 Task: Create a rule from the Agile list, Priority changed -> Complete task in the project Transform if Priority Cleared then Complete Task.
Action: Mouse moved to (37, 343)
Screenshot: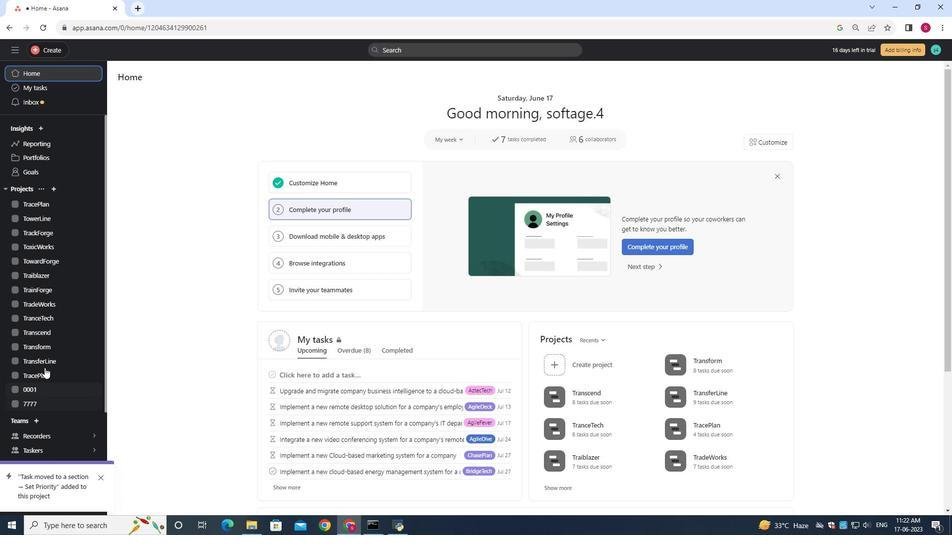 
Action: Mouse pressed left at (37, 343)
Screenshot: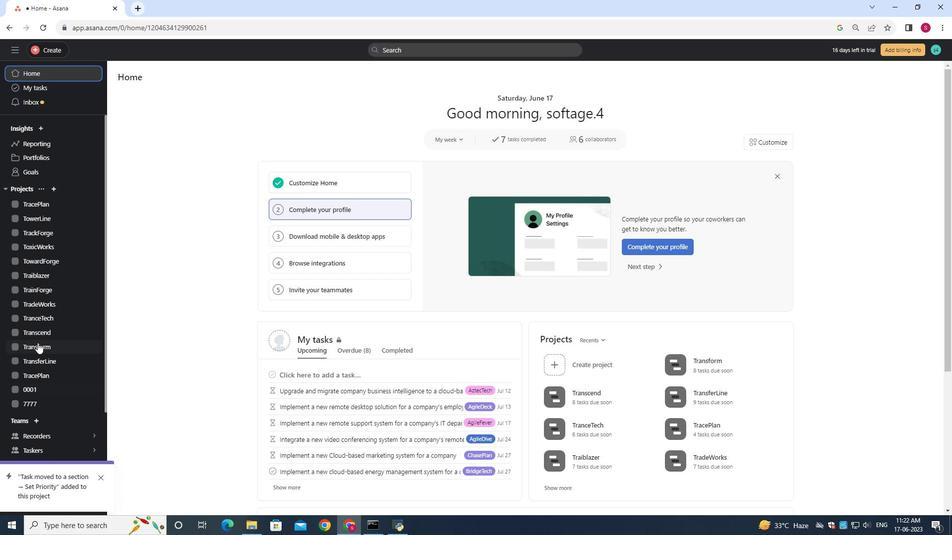 
Action: Mouse moved to (910, 80)
Screenshot: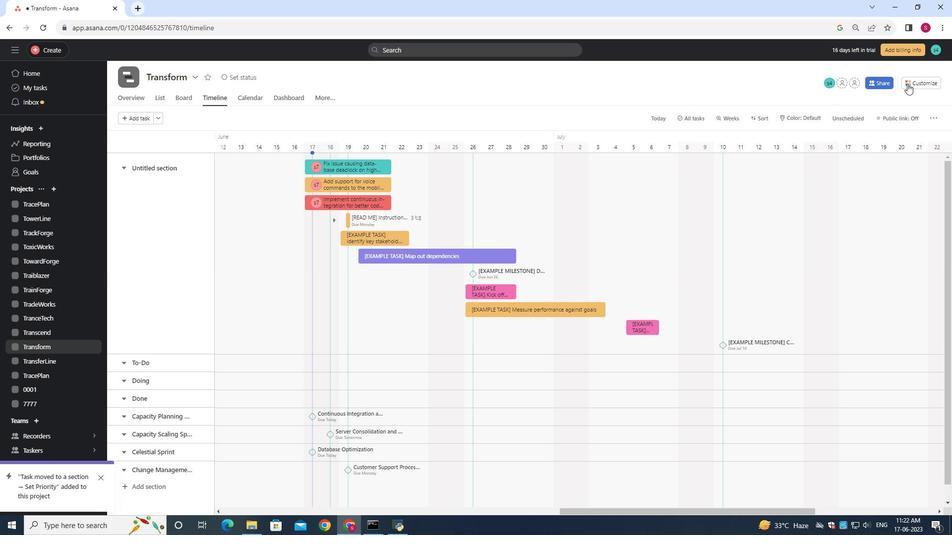 
Action: Mouse pressed left at (910, 80)
Screenshot: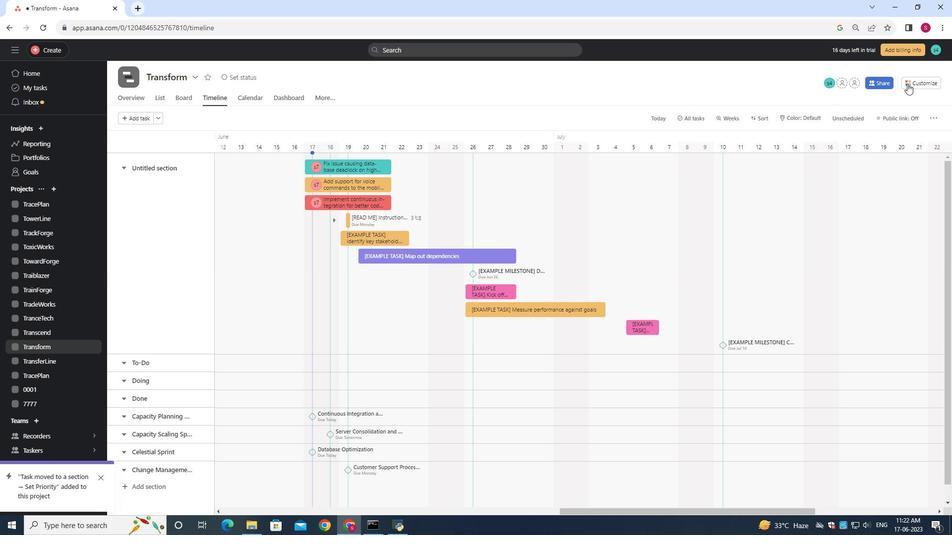
Action: Mouse moved to (758, 218)
Screenshot: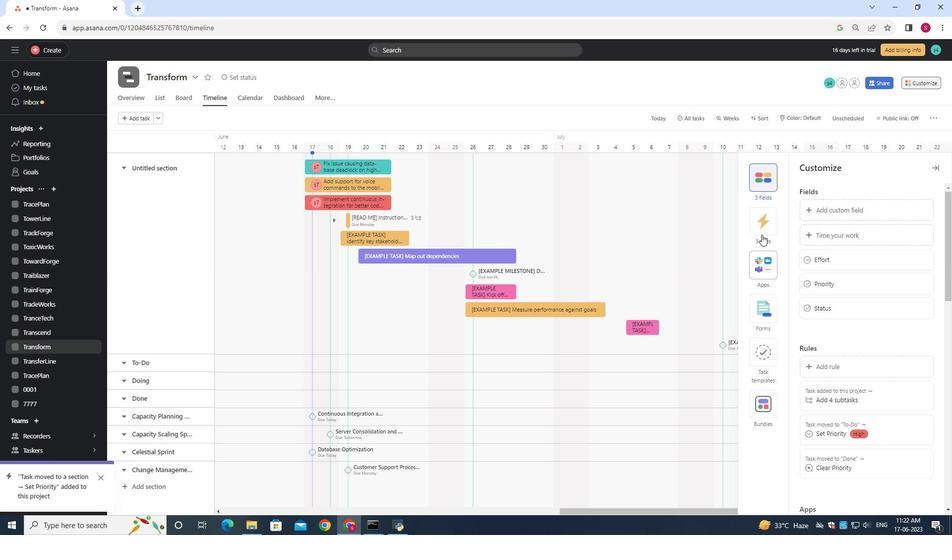
Action: Mouse pressed left at (758, 218)
Screenshot: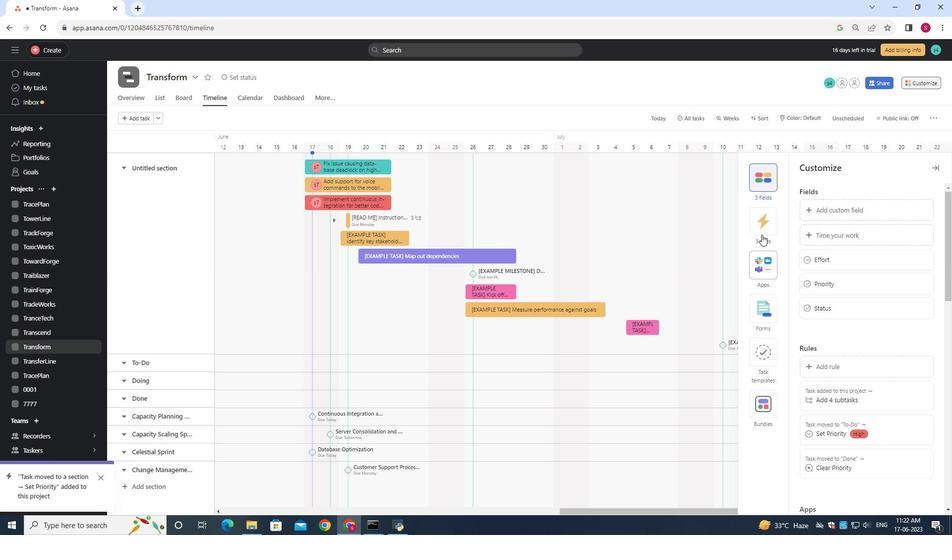 
Action: Mouse moved to (833, 211)
Screenshot: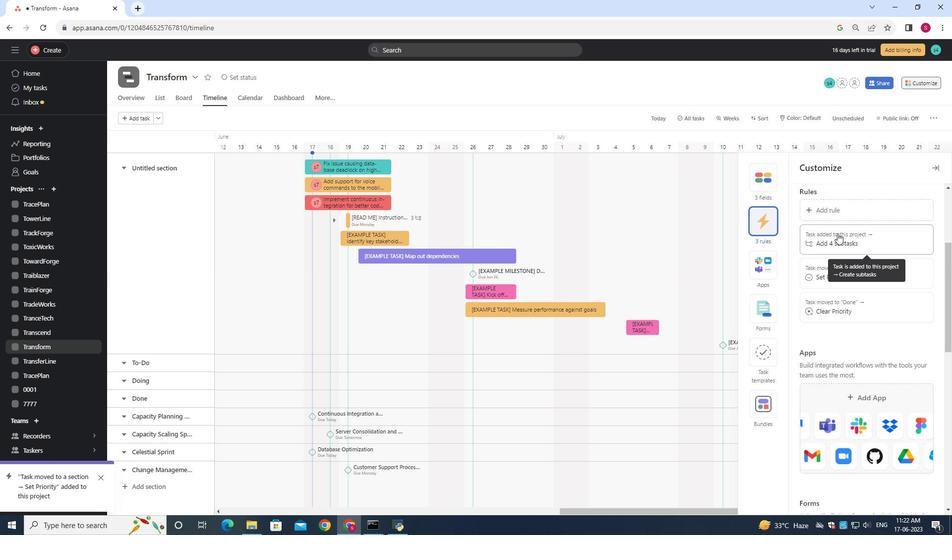 
Action: Mouse pressed left at (833, 211)
Screenshot: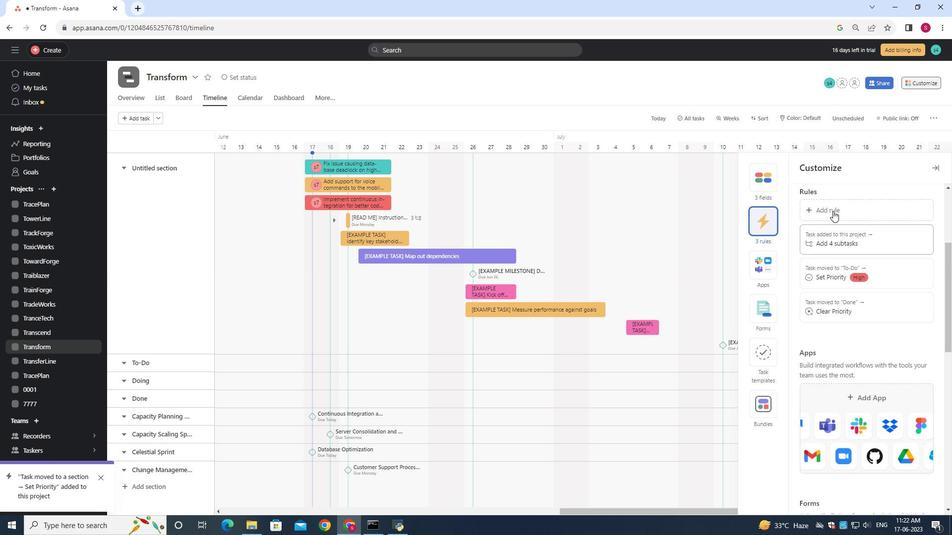 
Action: Mouse moved to (241, 144)
Screenshot: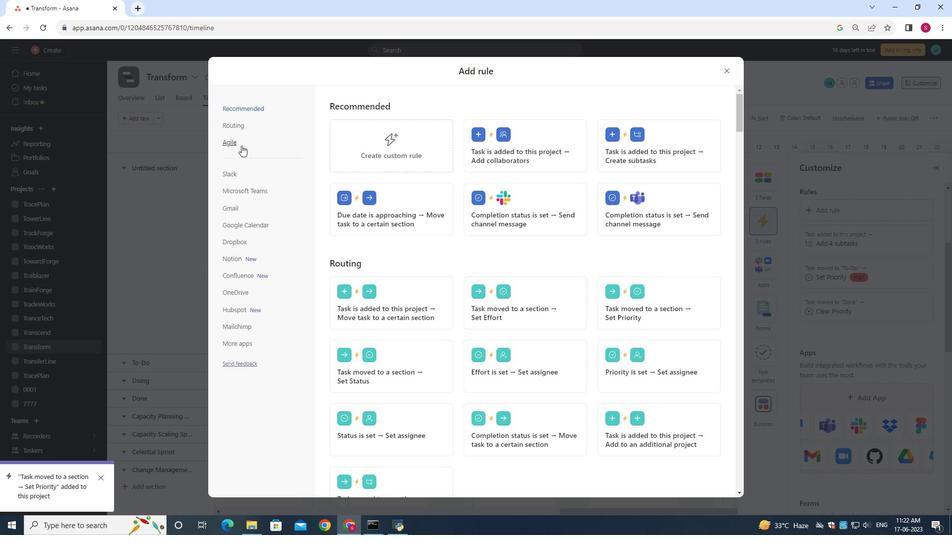 
Action: Mouse pressed left at (241, 144)
Screenshot: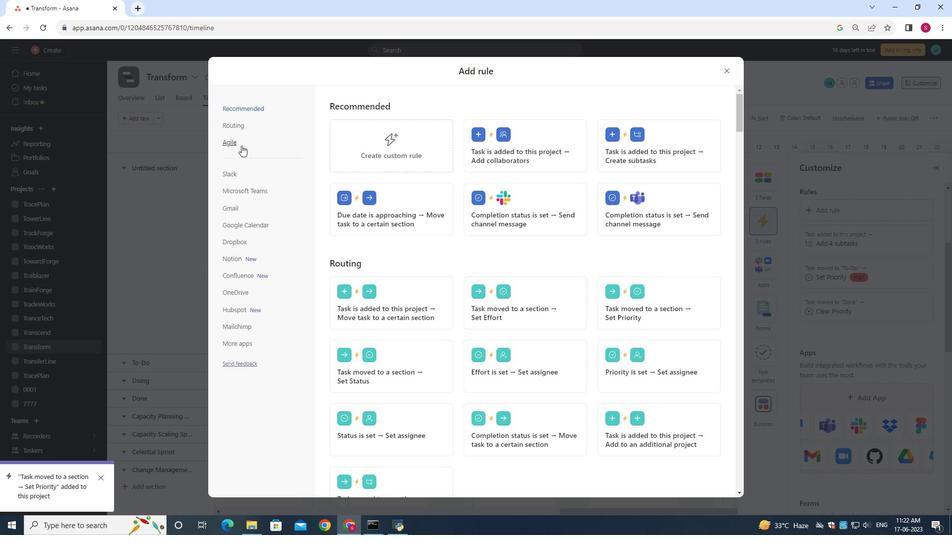 
Action: Mouse moved to (624, 149)
Screenshot: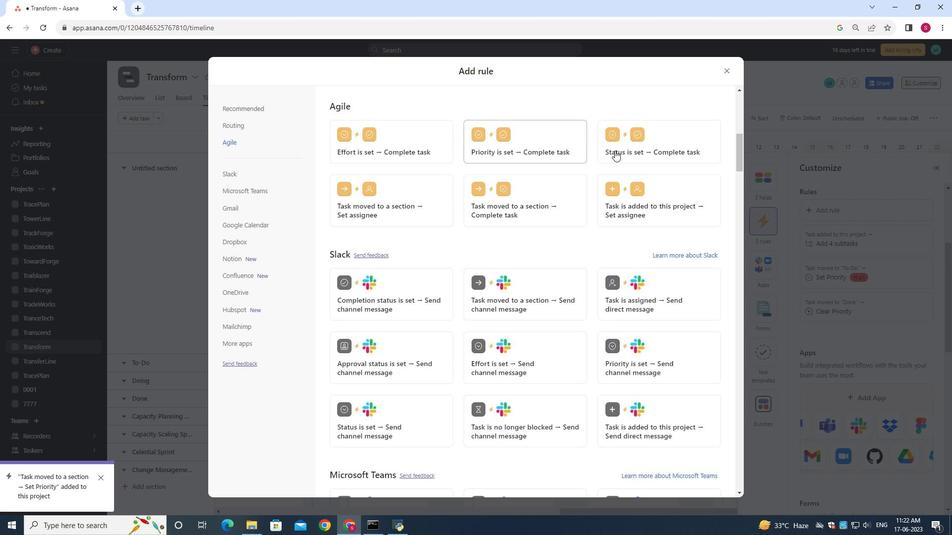 
Action: Mouse pressed left at (624, 149)
Screenshot: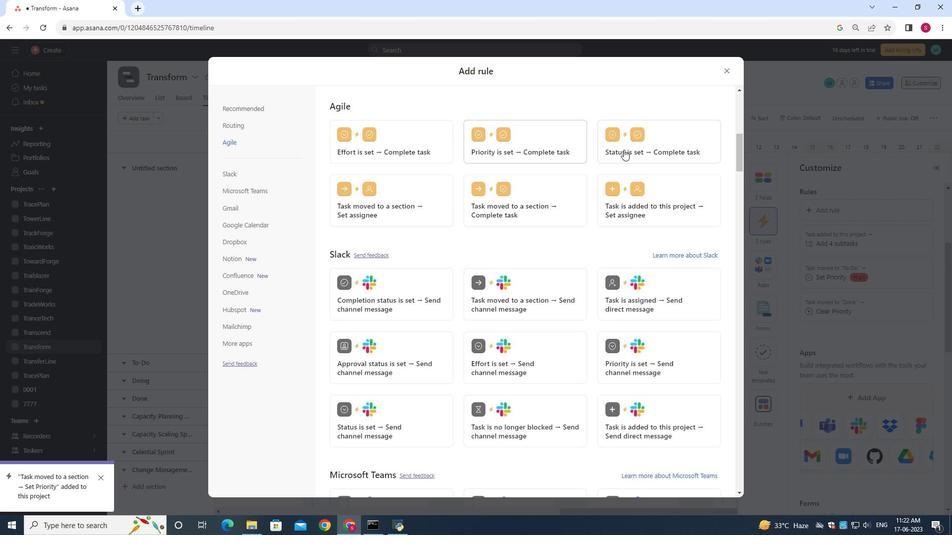 
Action: Mouse moved to (591, 164)
Screenshot: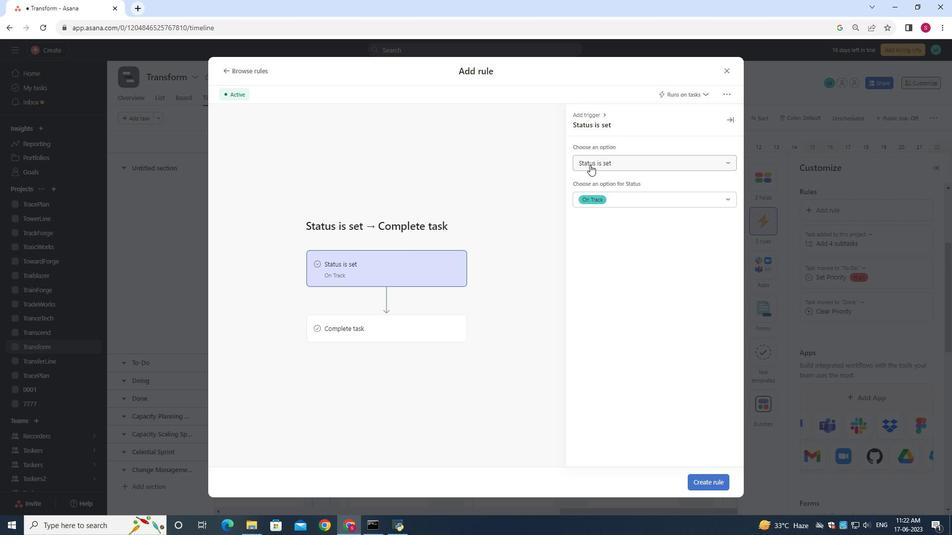 
Action: Mouse pressed left at (591, 164)
Screenshot: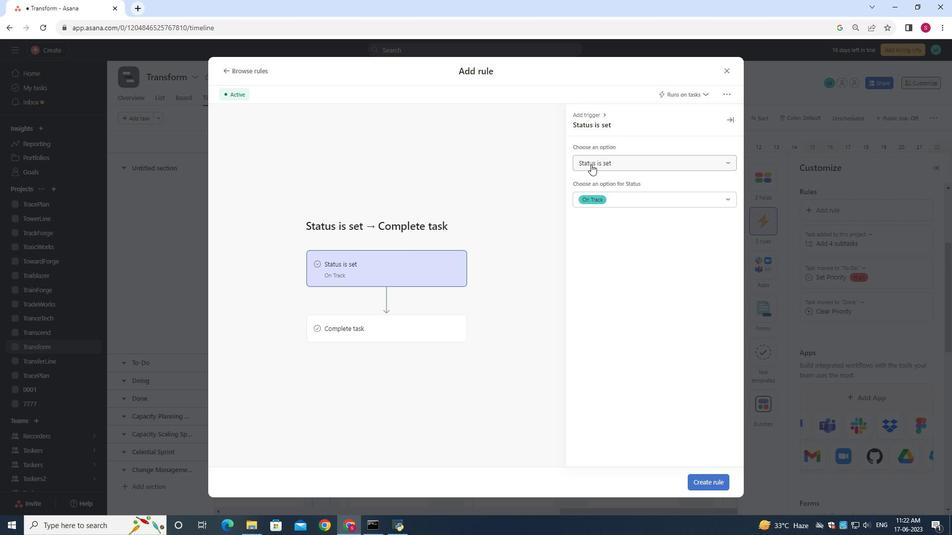 
Action: Mouse moved to (591, 166)
Screenshot: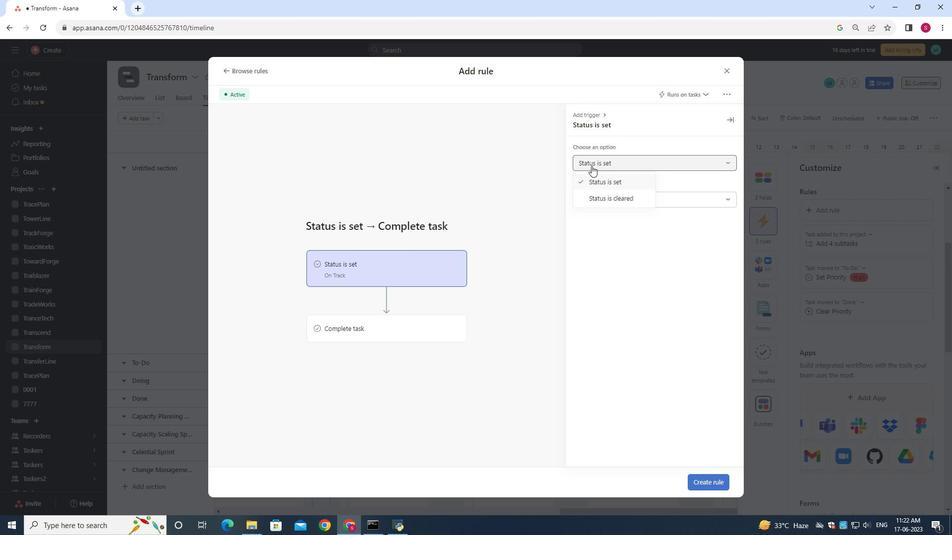 
Action: Mouse pressed left at (591, 166)
Screenshot: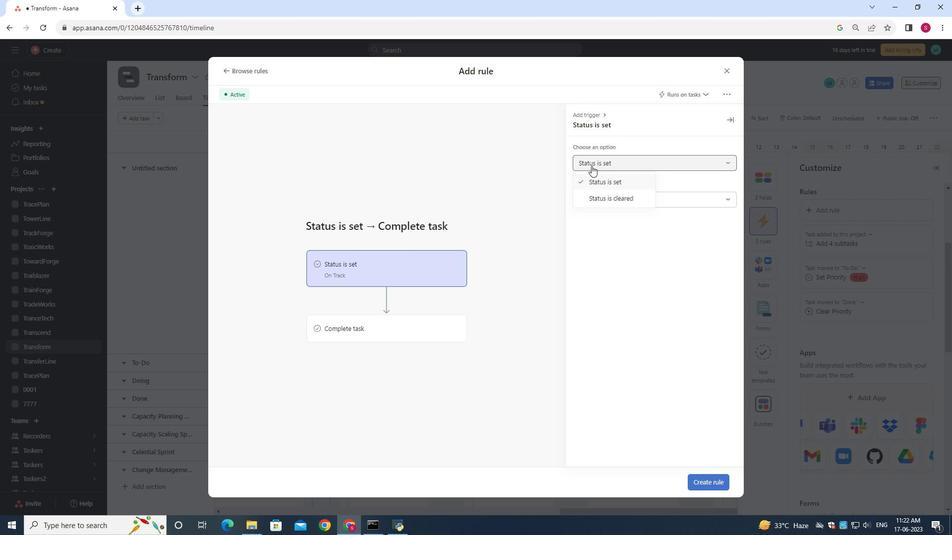 
Action: Mouse moved to (579, 165)
Screenshot: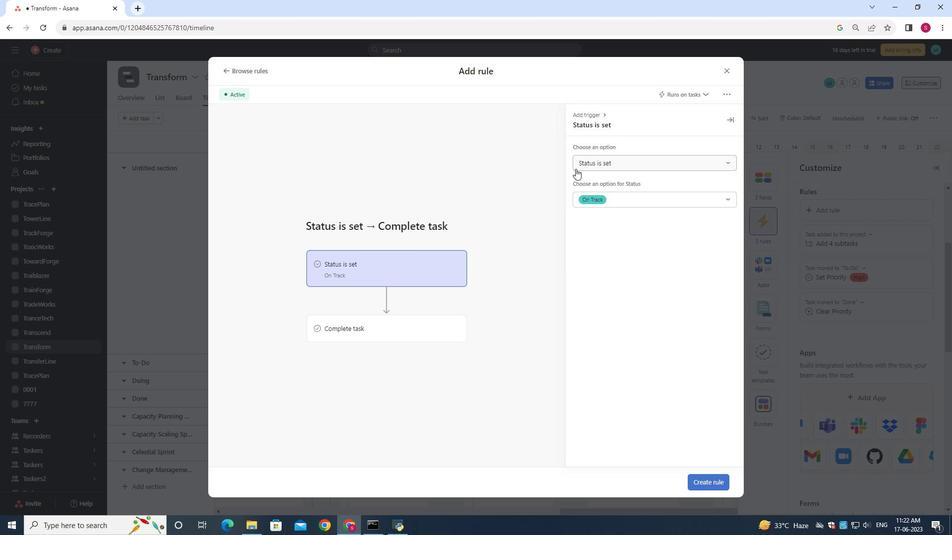 
Action: Mouse pressed left at (579, 165)
Screenshot: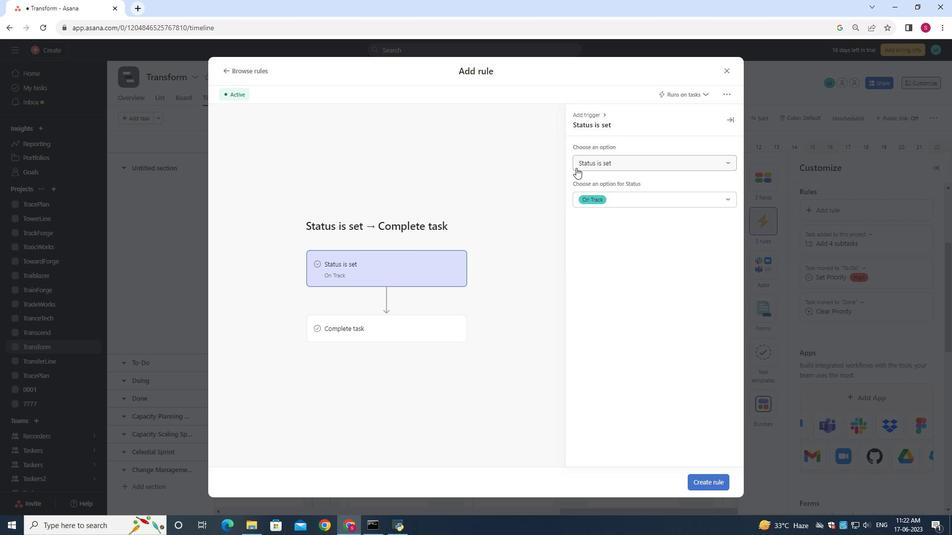 
Action: Mouse moved to (588, 196)
Screenshot: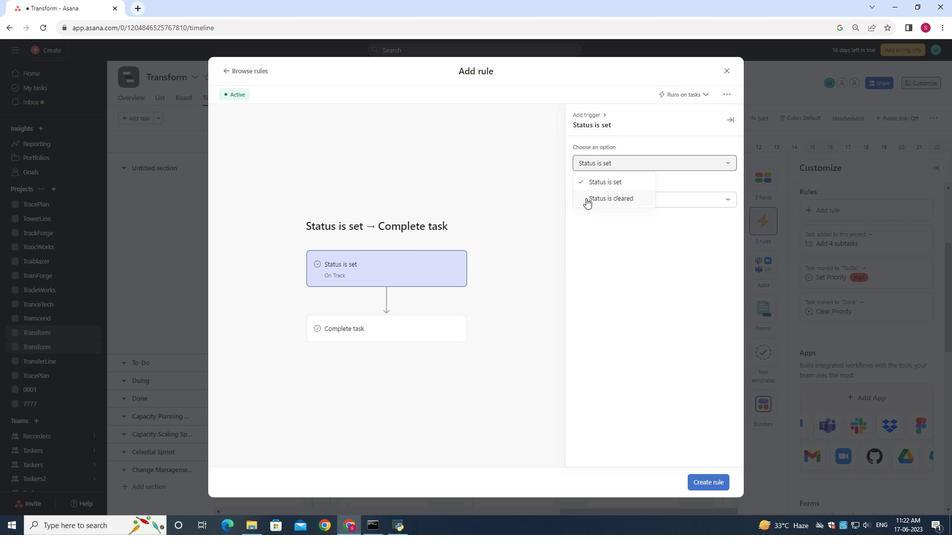 
Action: Mouse pressed left at (588, 196)
Screenshot: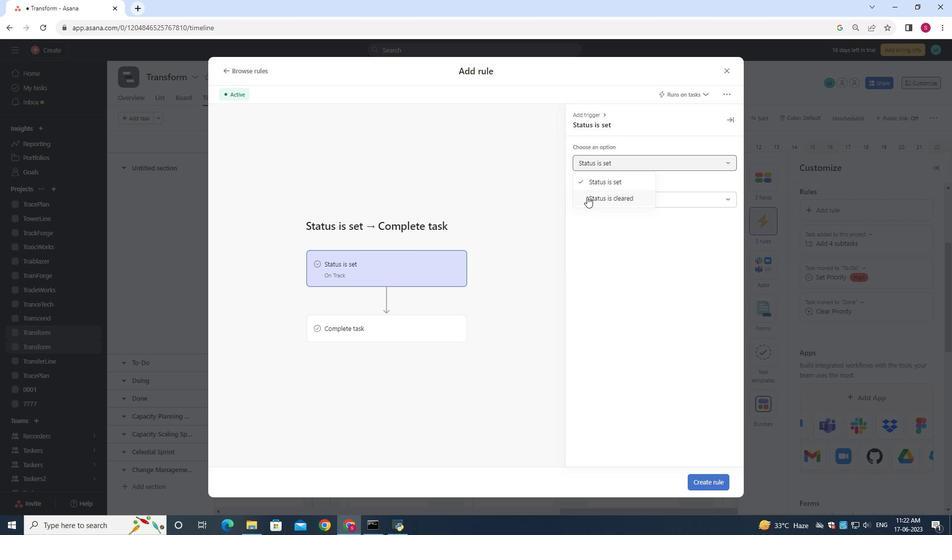 
Action: Mouse moved to (420, 320)
Screenshot: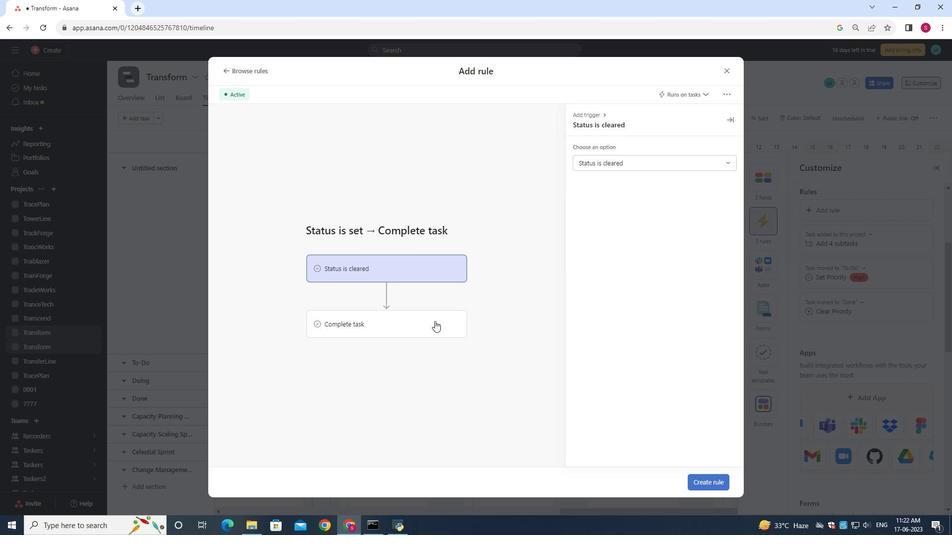 
Action: Mouse pressed left at (420, 320)
Screenshot: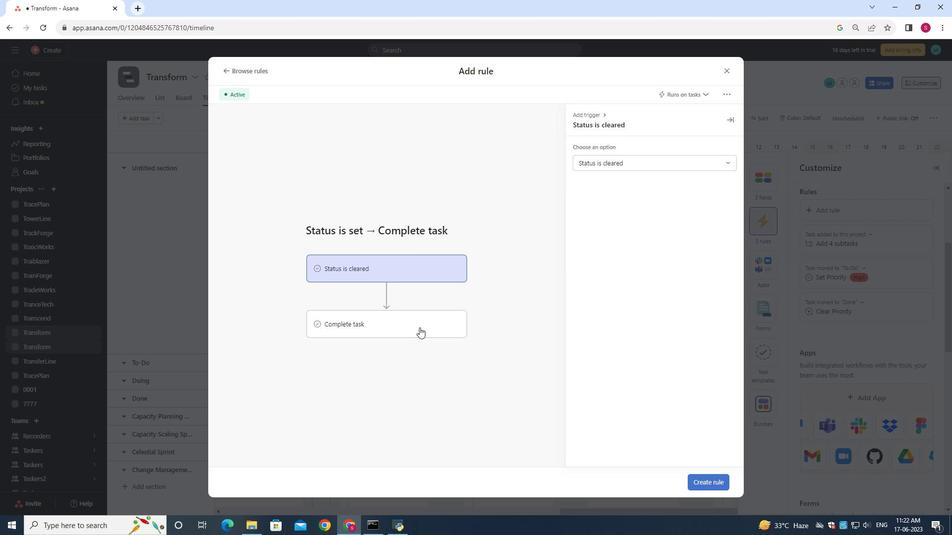 
Action: Mouse moved to (631, 158)
Screenshot: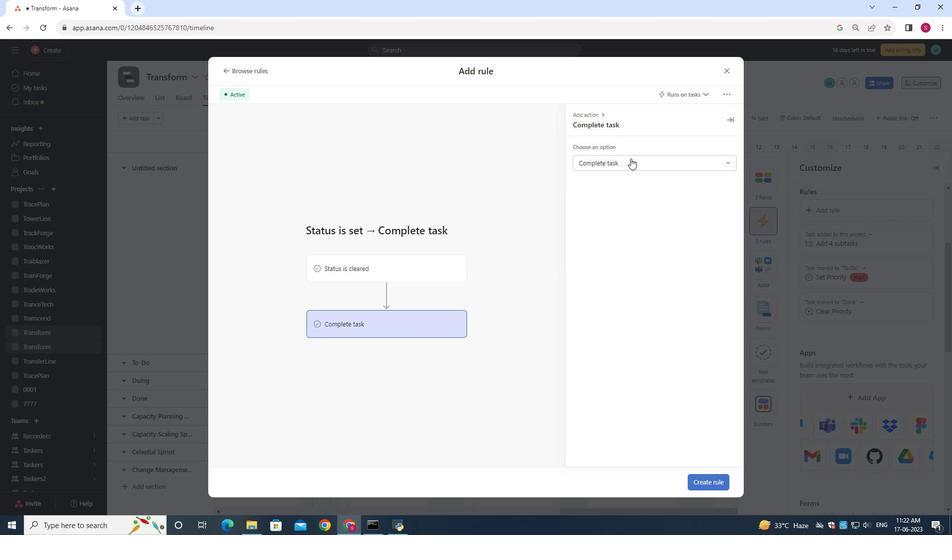 
Action: Mouse pressed left at (631, 158)
Screenshot: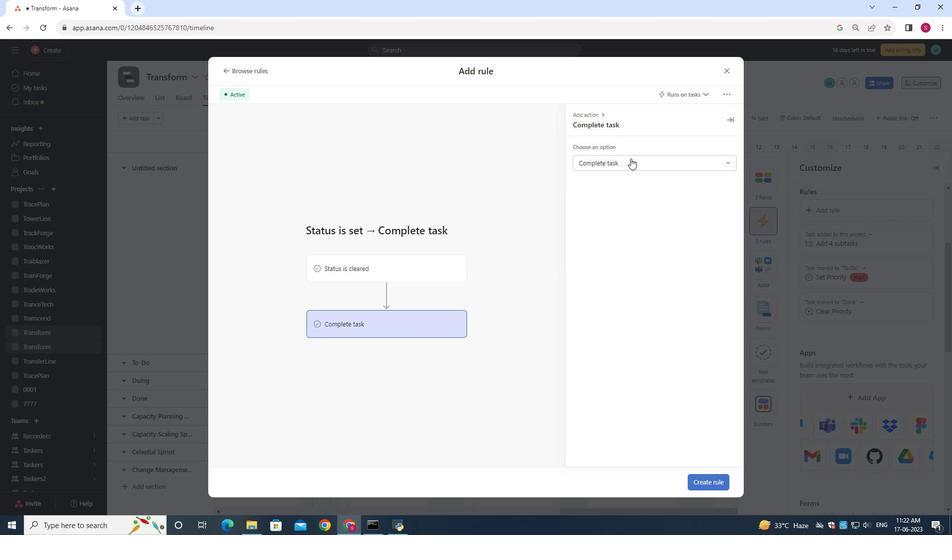 
Action: Mouse moved to (623, 185)
Screenshot: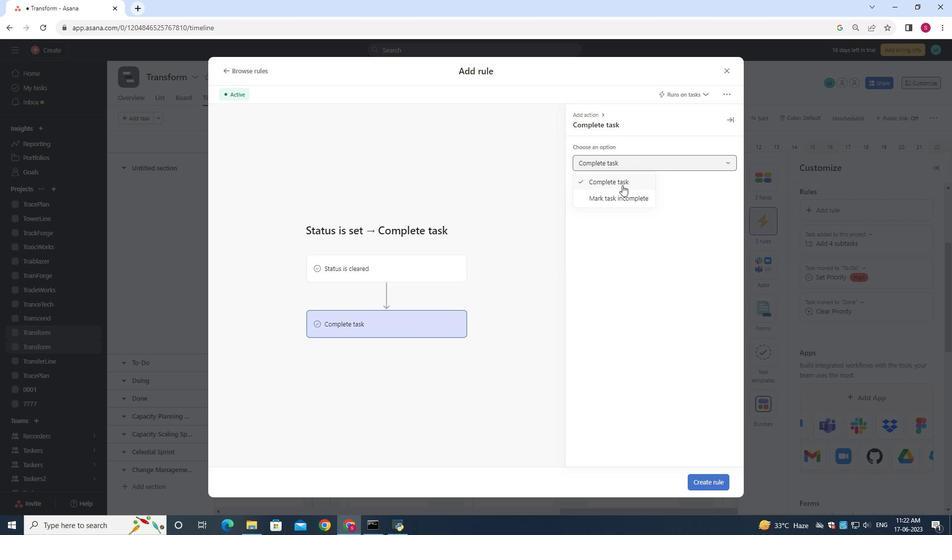 
Action: Mouse pressed left at (623, 185)
Screenshot: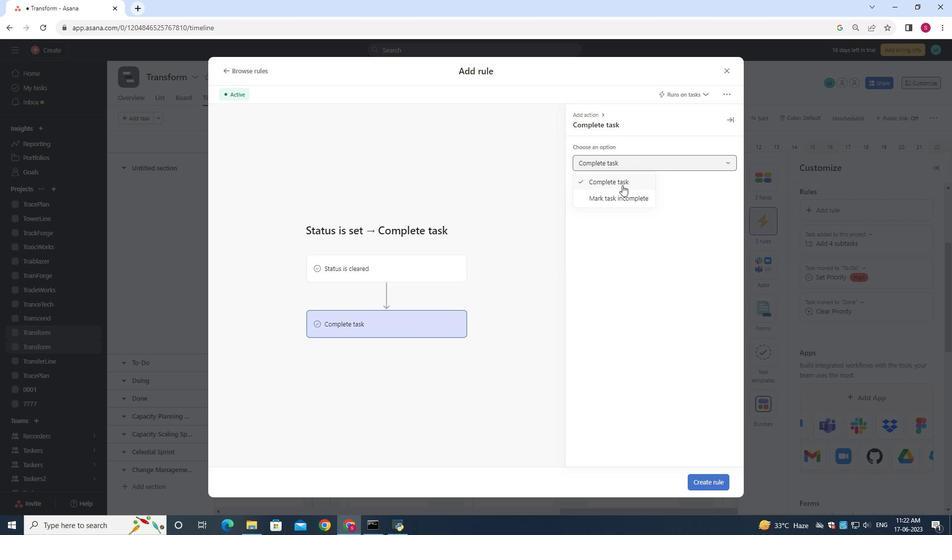 
Action: Mouse moved to (705, 481)
Screenshot: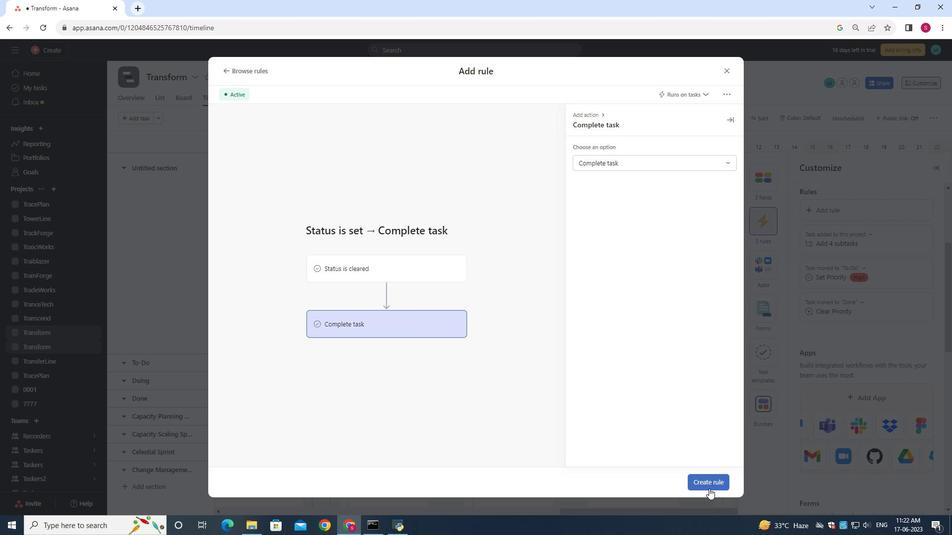 
Action: Mouse pressed left at (705, 481)
Screenshot: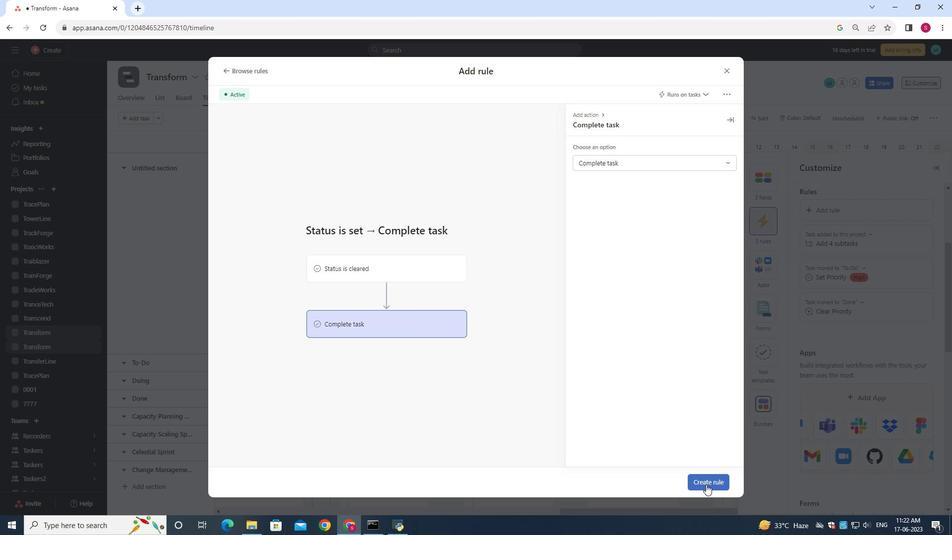 
Action: Mouse moved to (591, 333)
Screenshot: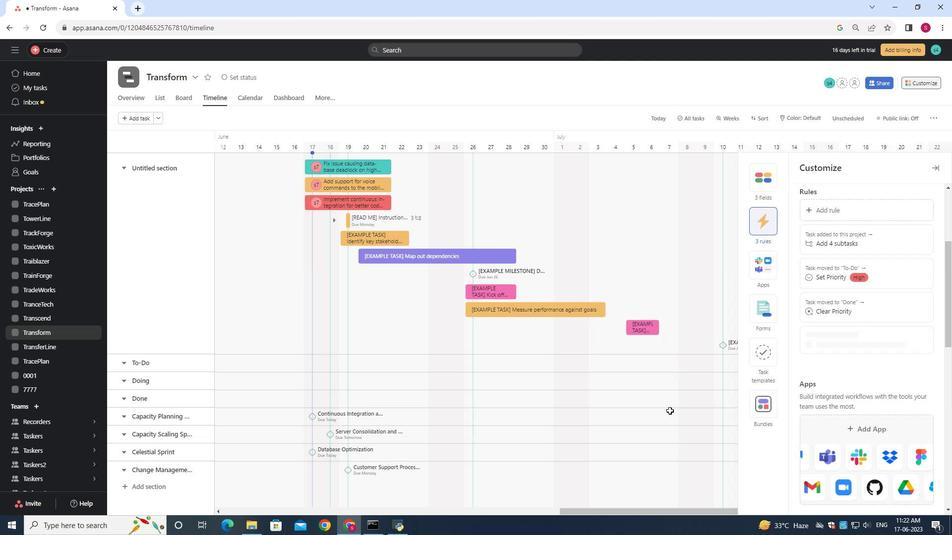 
